Task: Recover deleted emails from the email client.
Action: Mouse moved to (239, 132)
Screenshot: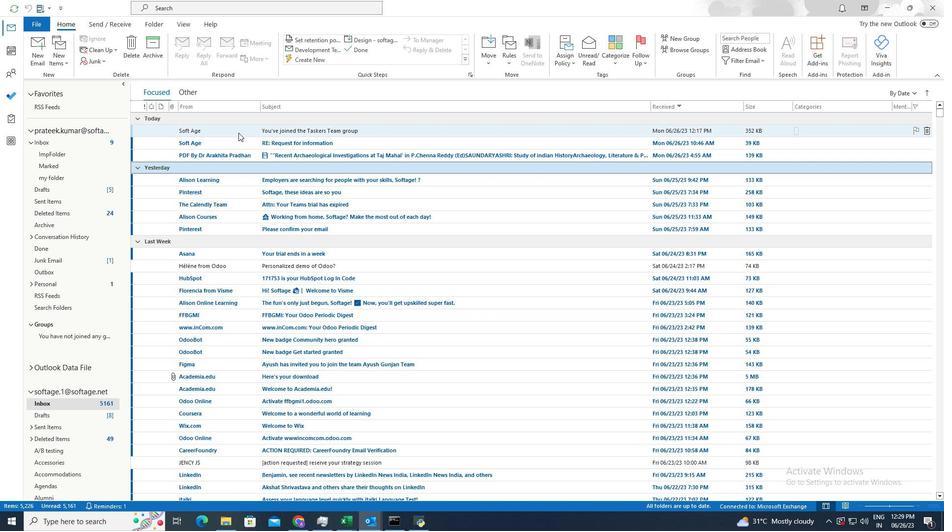 
Action: Mouse pressed left at (239, 132)
Screenshot: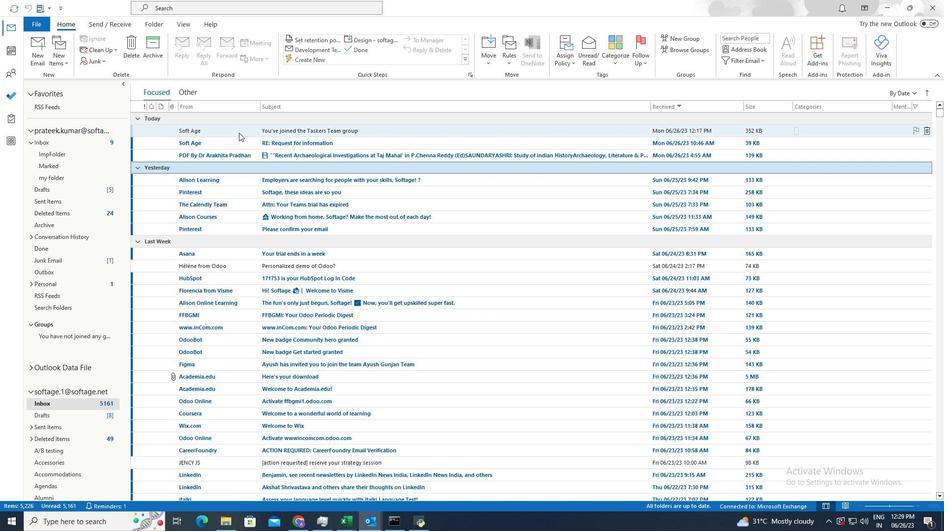 
Action: Mouse moved to (156, 24)
Screenshot: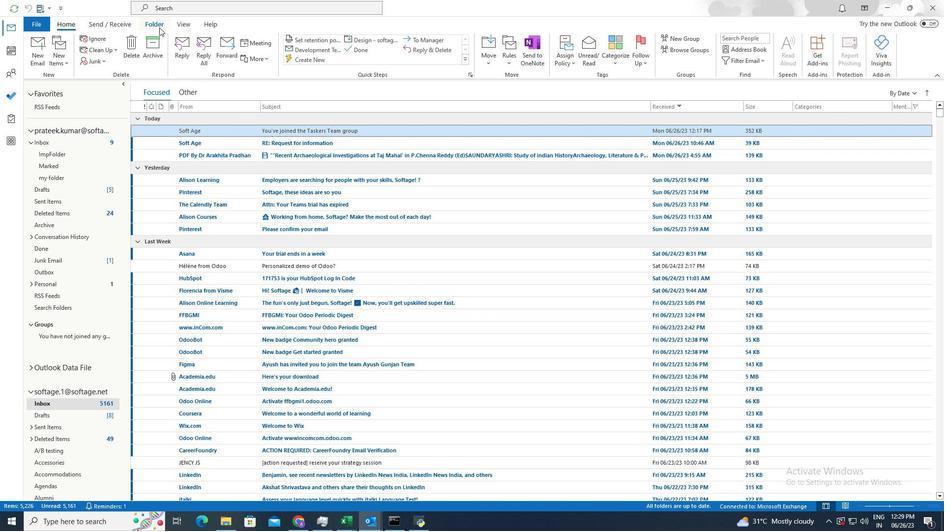 
Action: Mouse pressed left at (156, 24)
Screenshot: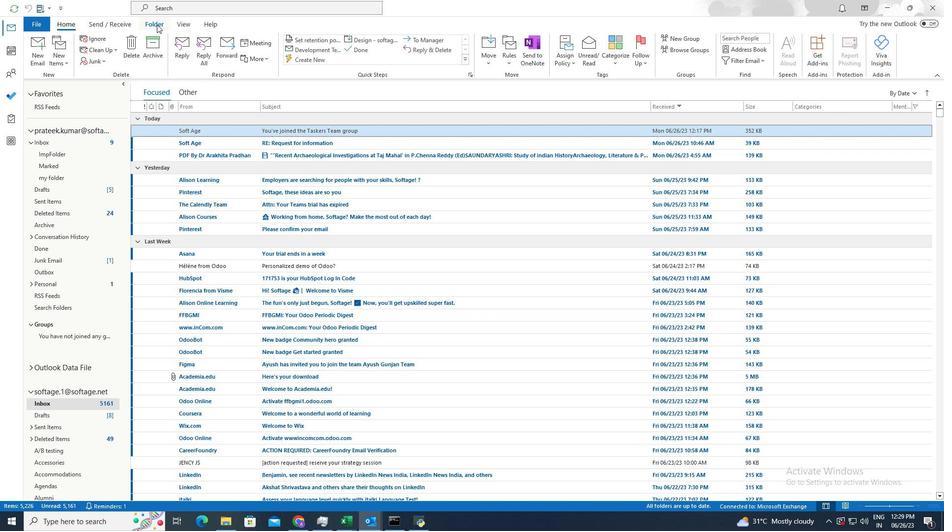 
Action: Mouse moved to (273, 35)
Screenshot: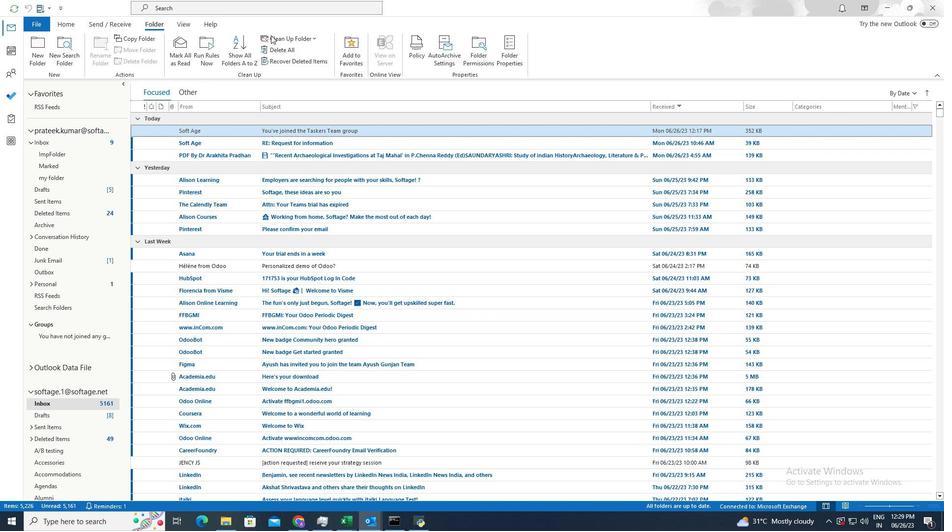 
Action: Mouse pressed left at (273, 35)
Screenshot: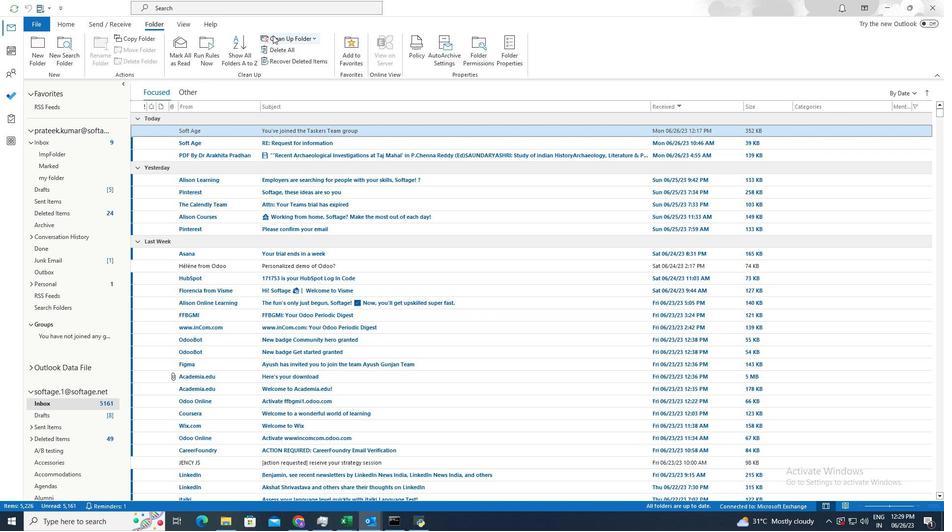 
Action: Mouse moved to (284, 50)
Screenshot: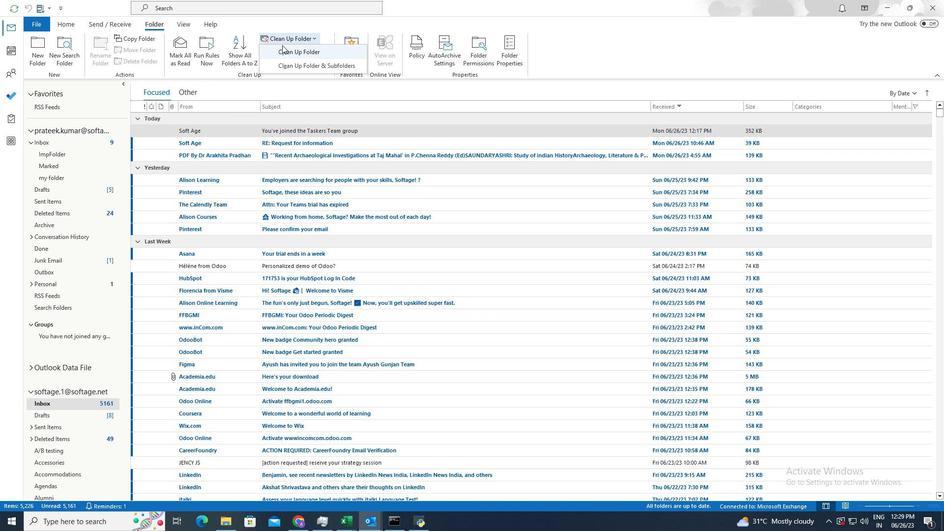 
Action: Mouse pressed left at (284, 50)
Screenshot: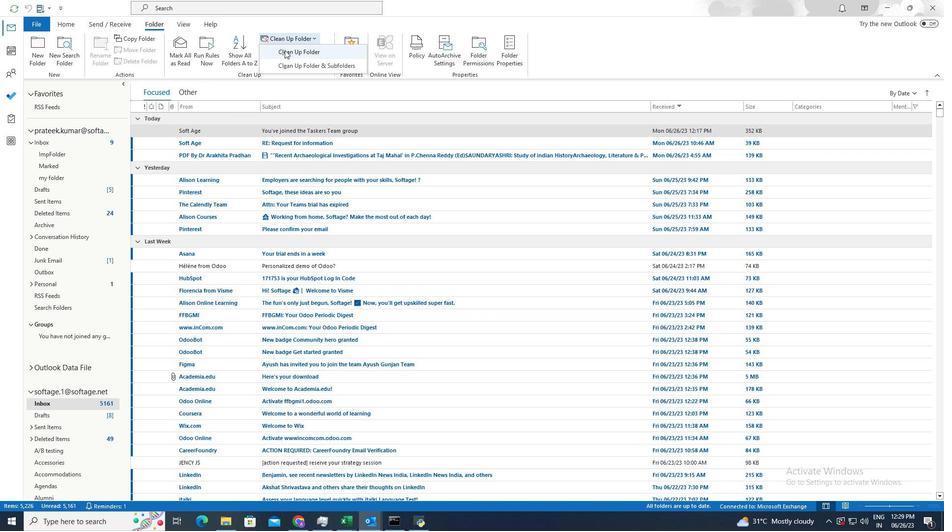 
Action: Mouse moved to (283, 50)
Screenshot: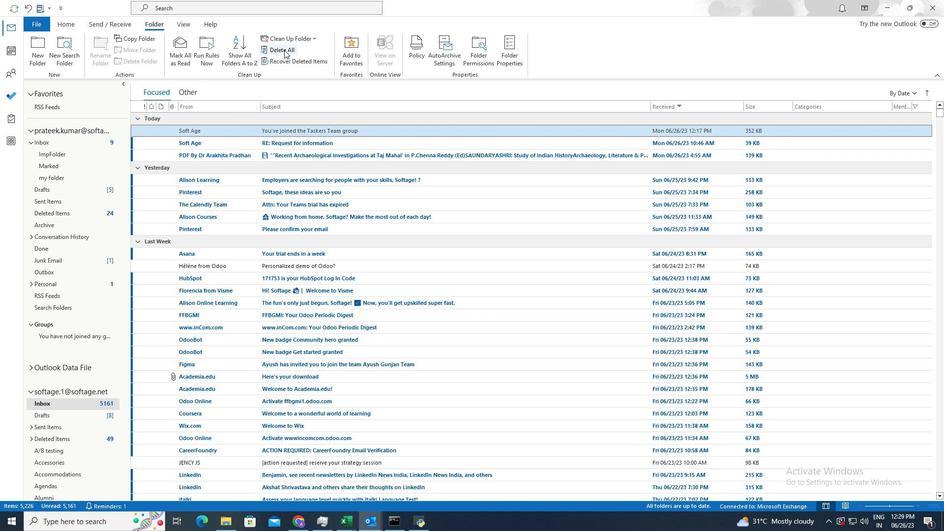 
